 Task: Check the repository's license to understand its usage terms.
Action: Mouse moved to (520, 48)
Screenshot: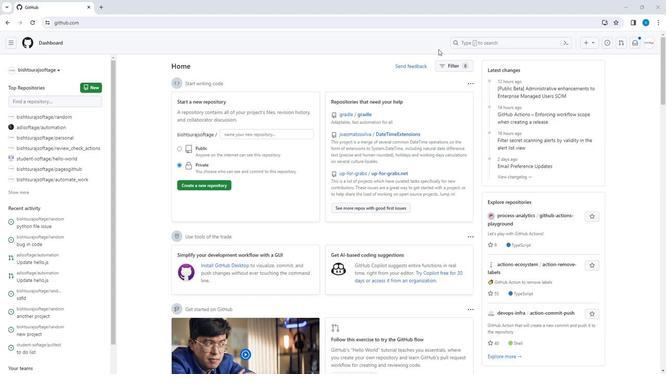 
Action: Mouse pressed left at (520, 48)
Screenshot: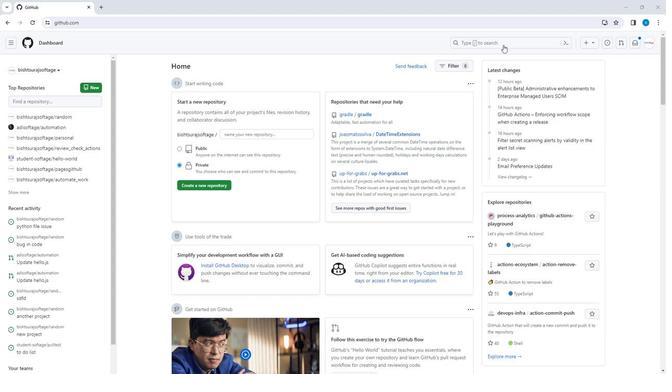 
Action: Mouse moved to (520, 48)
Screenshot: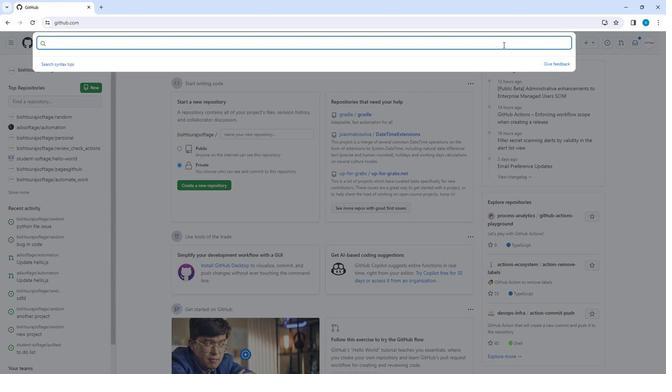 
Action: Key pressed b
Screenshot: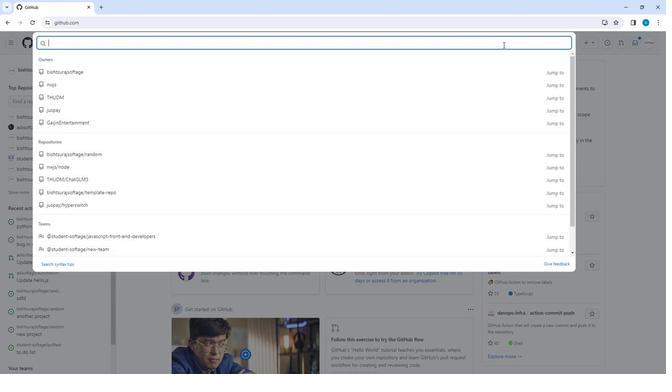 
Action: Mouse moved to (520, 48)
Screenshot: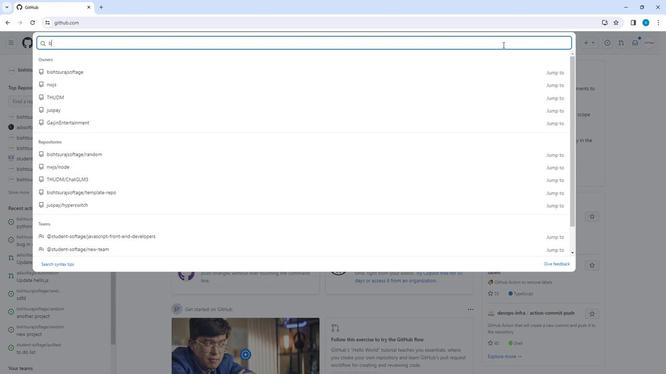
Action: Key pressed ootstrap<Key.enter>
Screenshot: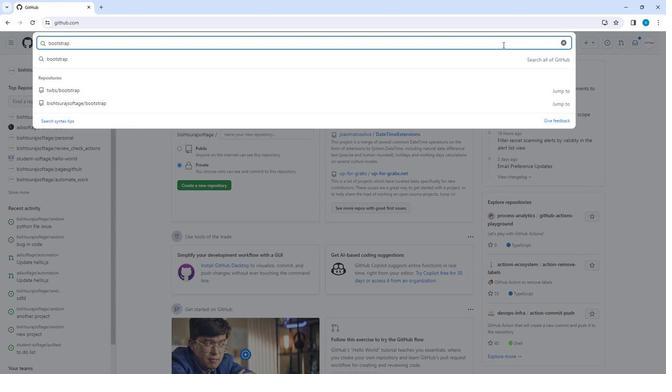 
Action: Mouse moved to (156, 88)
Screenshot: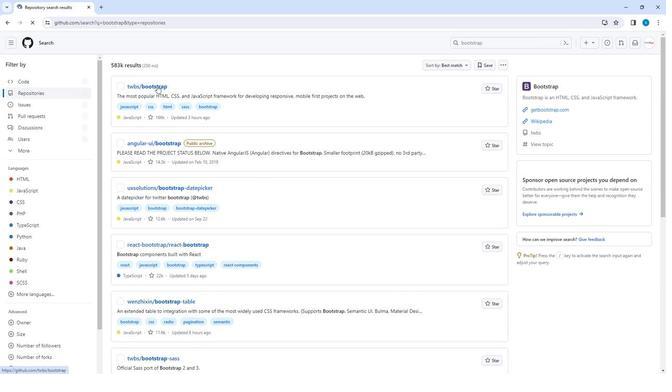 
Action: Mouse pressed left at (156, 88)
Screenshot: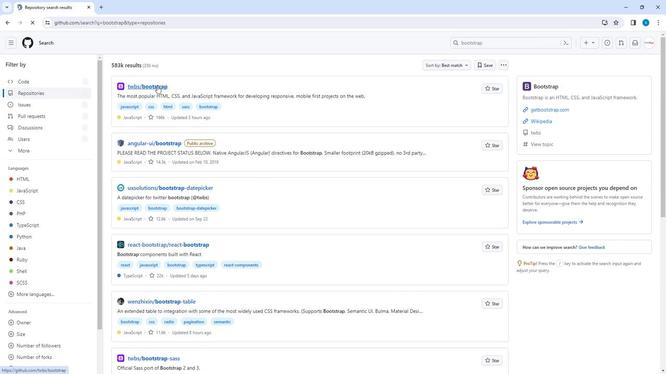 
Action: Mouse moved to (221, 188)
Screenshot: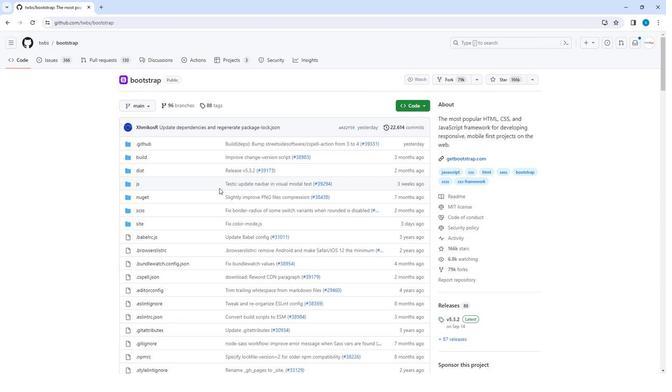 
Action: Mouse scrolled (221, 188) with delta (0, 0)
Screenshot: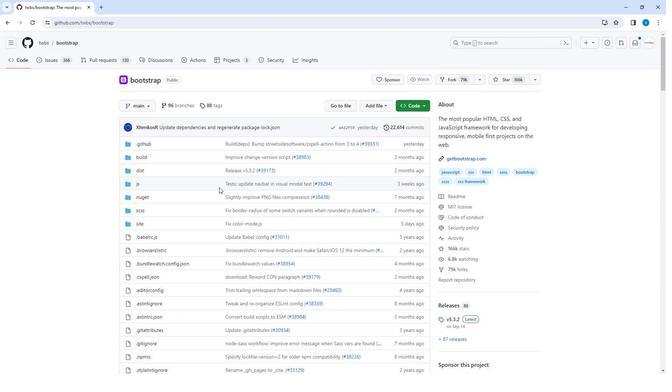 
Action: Mouse scrolled (221, 188) with delta (0, 0)
Screenshot: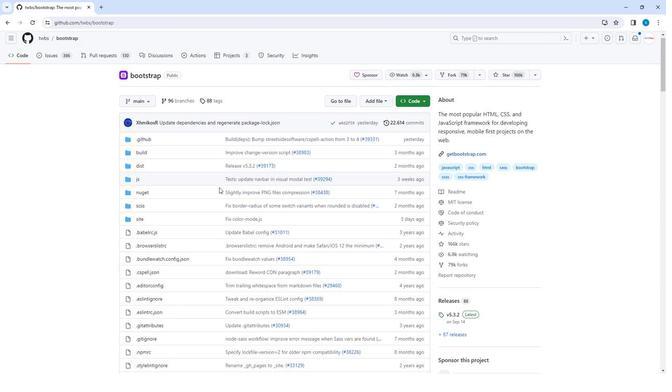 
Action: Mouse scrolled (221, 188) with delta (0, 0)
Screenshot: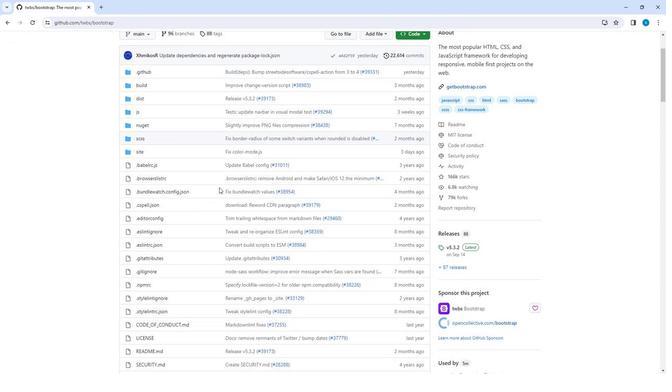 
Action: Mouse scrolled (221, 188) with delta (0, 0)
Screenshot: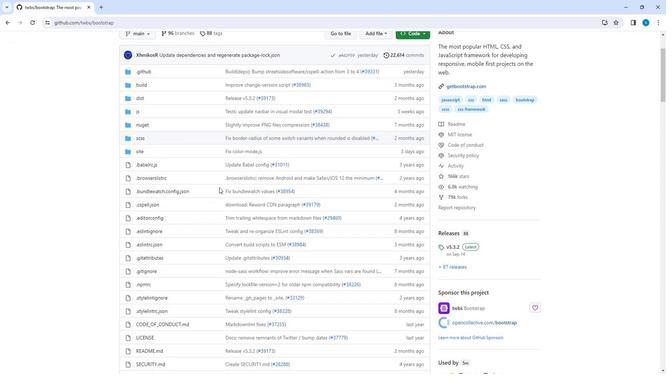 
Action: Mouse scrolled (221, 188) with delta (0, 0)
Screenshot: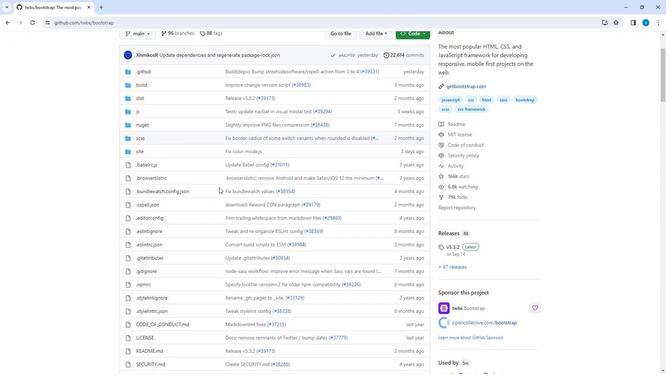 
Action: Mouse scrolled (221, 188) with delta (0, 0)
Screenshot: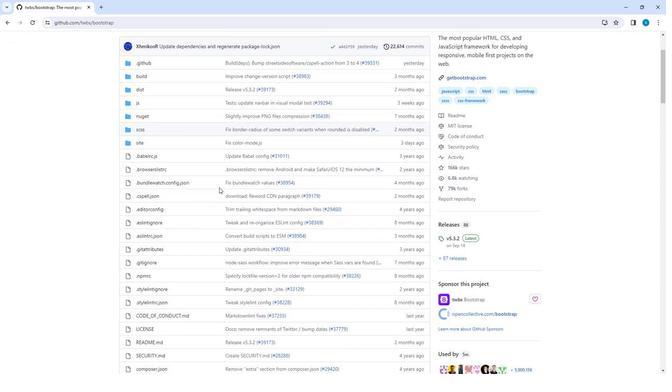 
Action: Mouse moved to (143, 194)
Screenshot: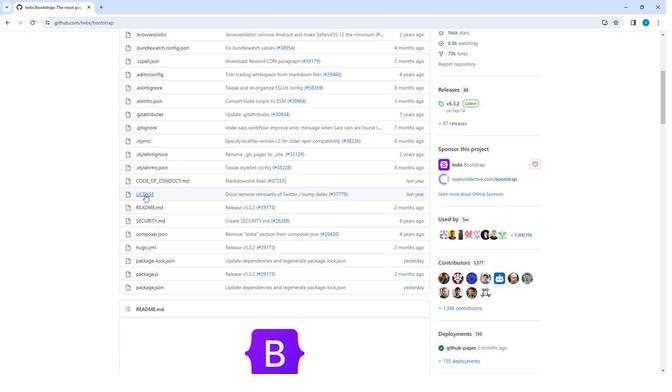 
Action: Mouse pressed left at (143, 194)
Screenshot: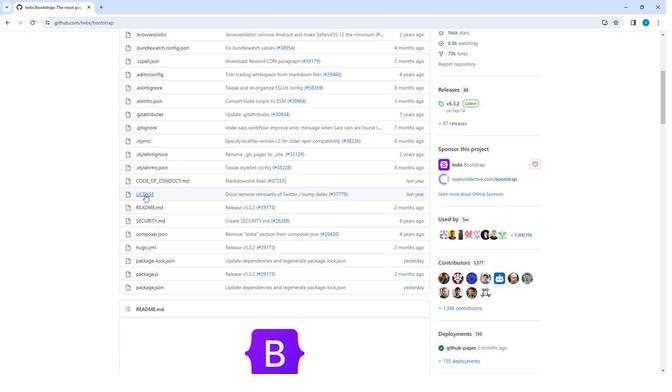 
Action: Mouse moved to (199, 181)
Screenshot: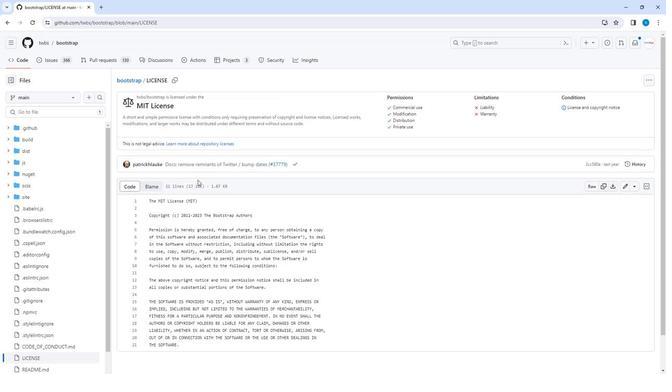 
Action: Mouse scrolled (199, 180) with delta (0, 0)
Screenshot: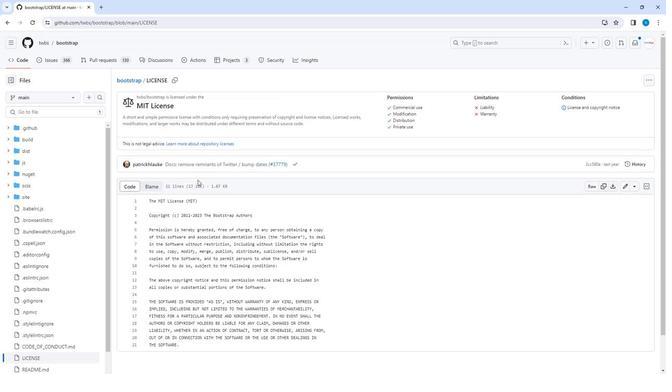
Action: Mouse moved to (201, 186)
Screenshot: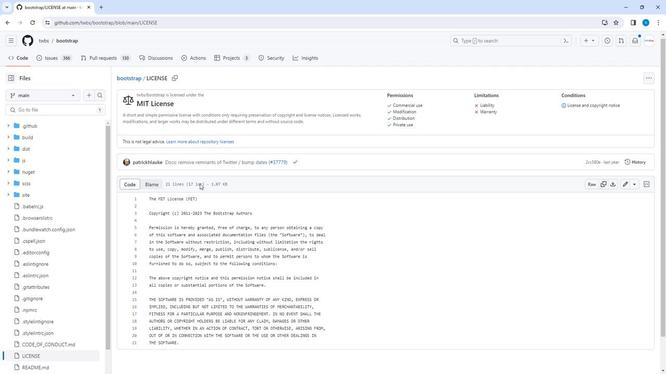 
Action: Mouse scrolled (201, 185) with delta (0, 0)
Screenshot: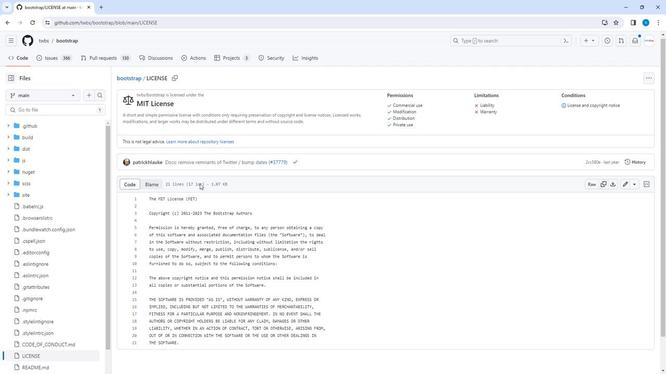 
Action: Mouse moved to (201, 190)
Screenshot: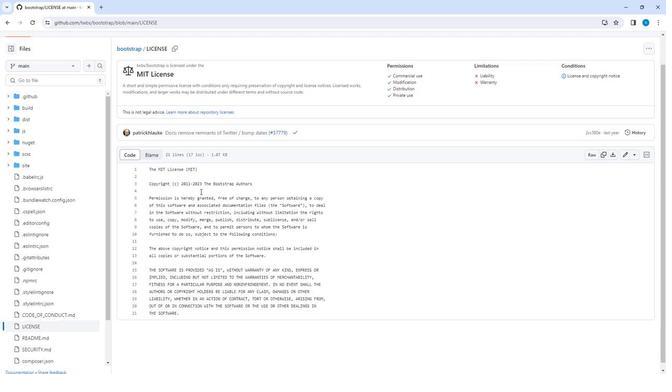 
Action: Mouse scrolled (201, 190) with delta (0, 0)
Screenshot: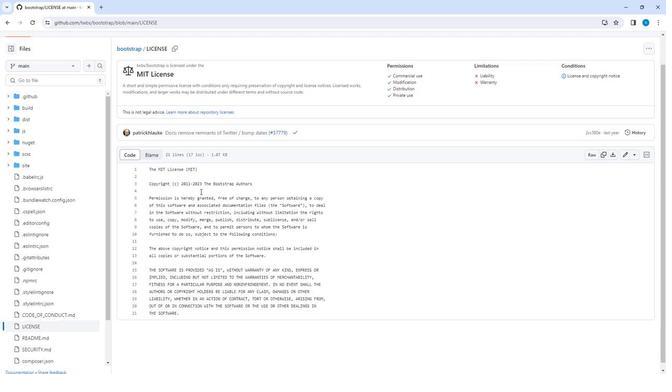 
Action: Mouse moved to (201, 193)
Screenshot: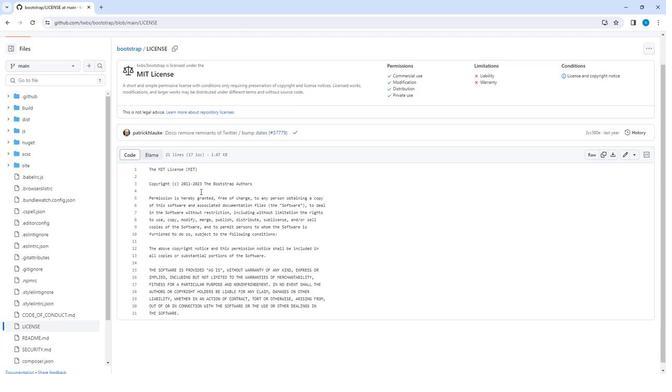 
Action: Mouse scrolled (201, 193) with delta (0, 0)
Screenshot: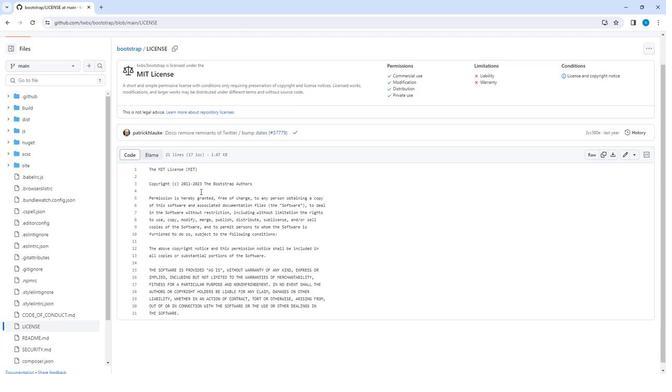
Action: Mouse moved to (201, 199)
Screenshot: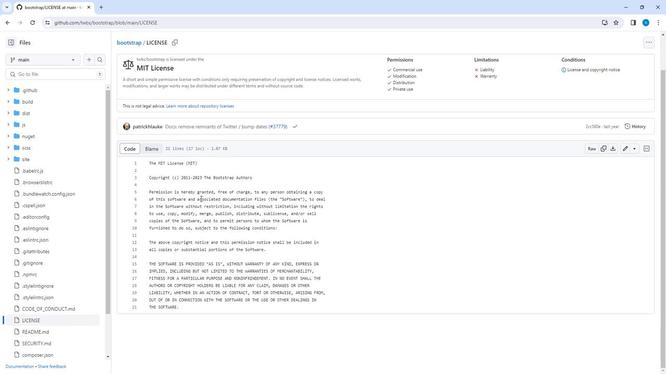 
Action: Mouse scrolled (201, 198) with delta (0, 0)
Screenshot: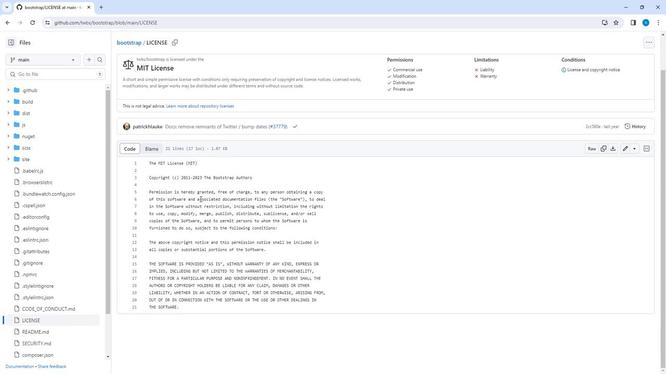 
Action: Mouse scrolled (201, 198) with delta (0, 0)
Screenshot: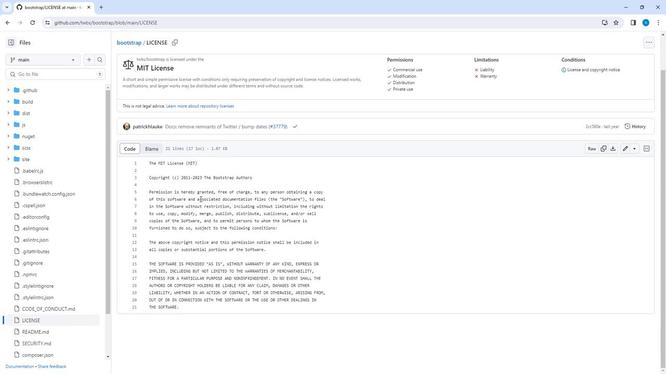 
Action: Mouse moved to (279, 224)
Screenshot: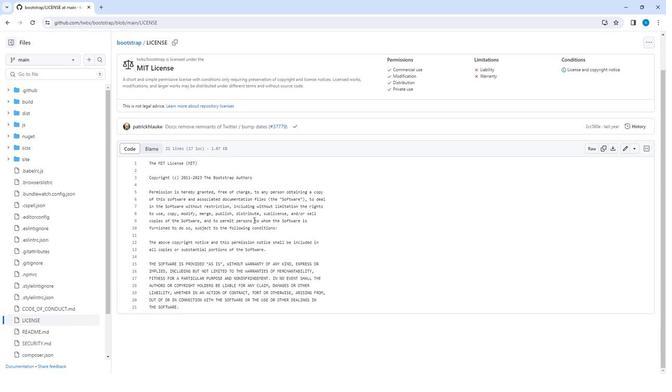 
